 Task: Create a due date automation trigger when advanced on, 2 working days before a card is due add fields without custom field "Resume" set to a number greater than 1 and lower than 10 is due at 11:00 AM.
Action: Mouse moved to (1061, 77)
Screenshot: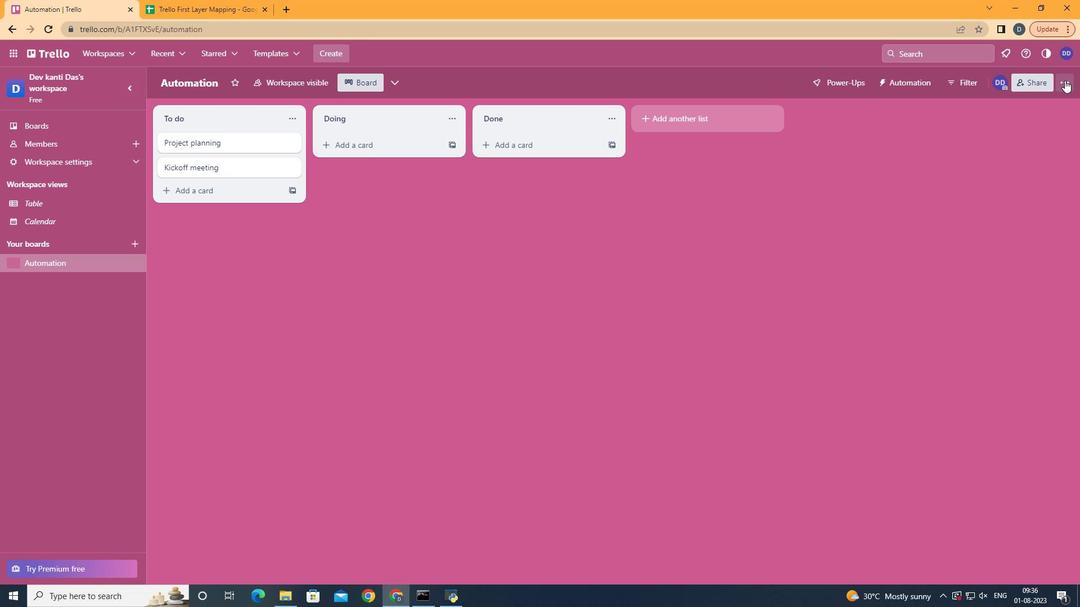 
Action: Mouse pressed left at (1061, 77)
Screenshot: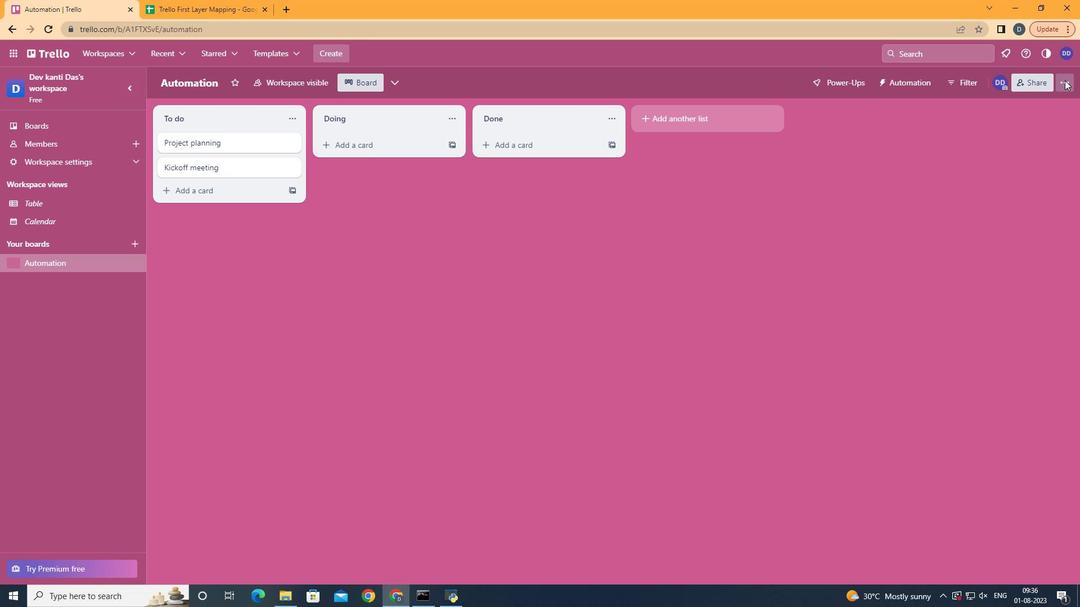 
Action: Mouse moved to (971, 239)
Screenshot: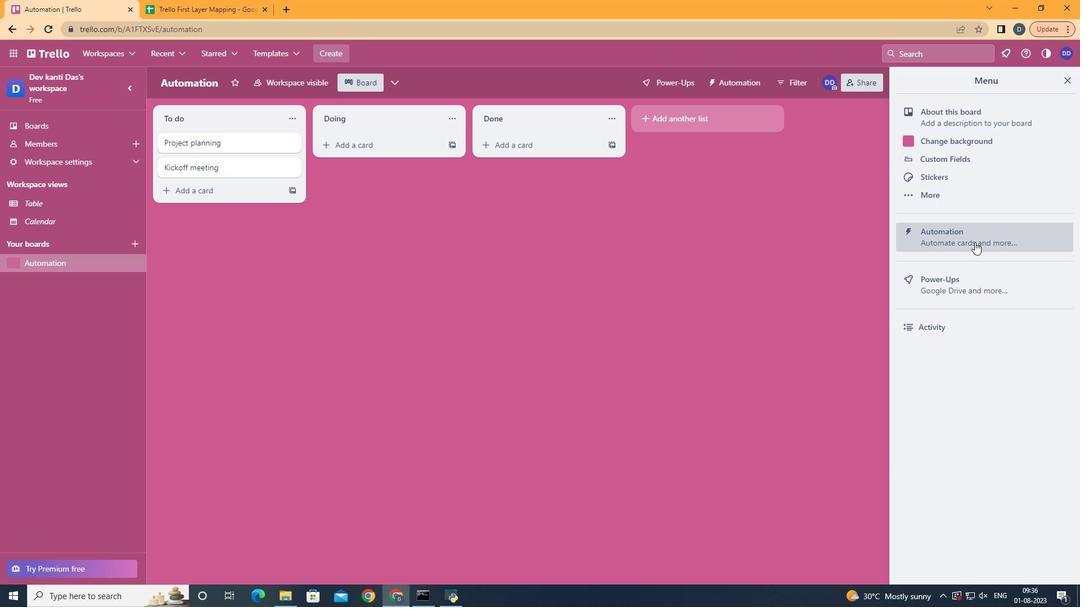 
Action: Mouse pressed left at (971, 239)
Screenshot: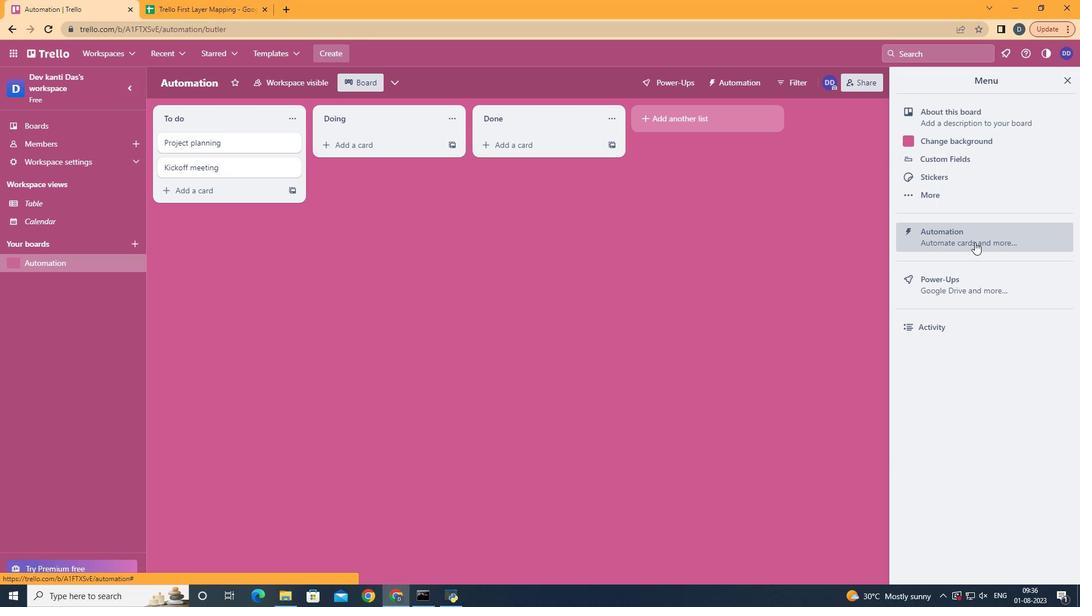 
Action: Mouse moved to (234, 225)
Screenshot: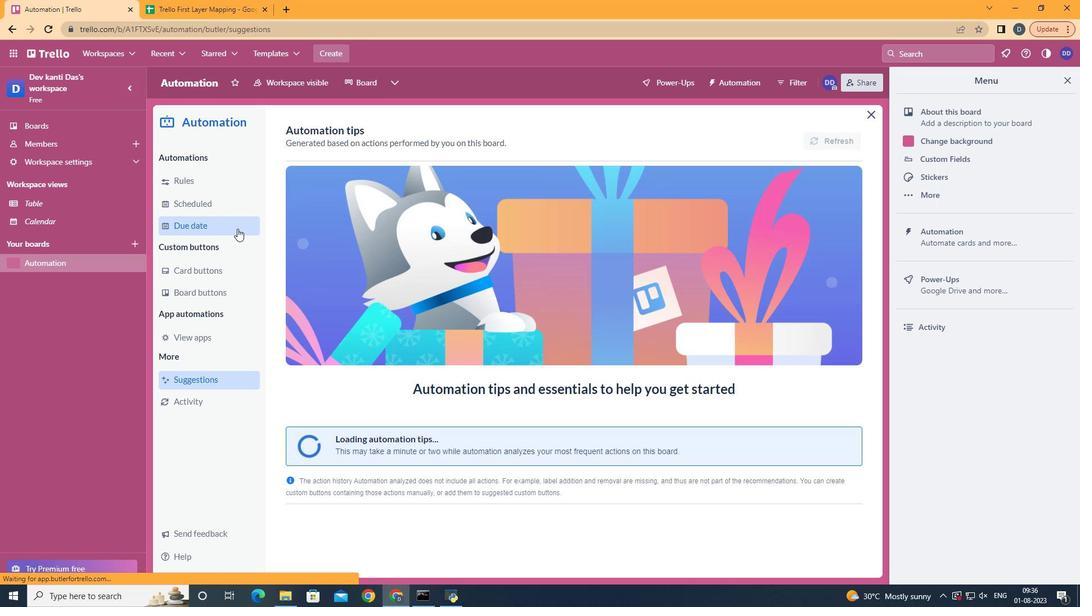 
Action: Mouse pressed left at (234, 225)
Screenshot: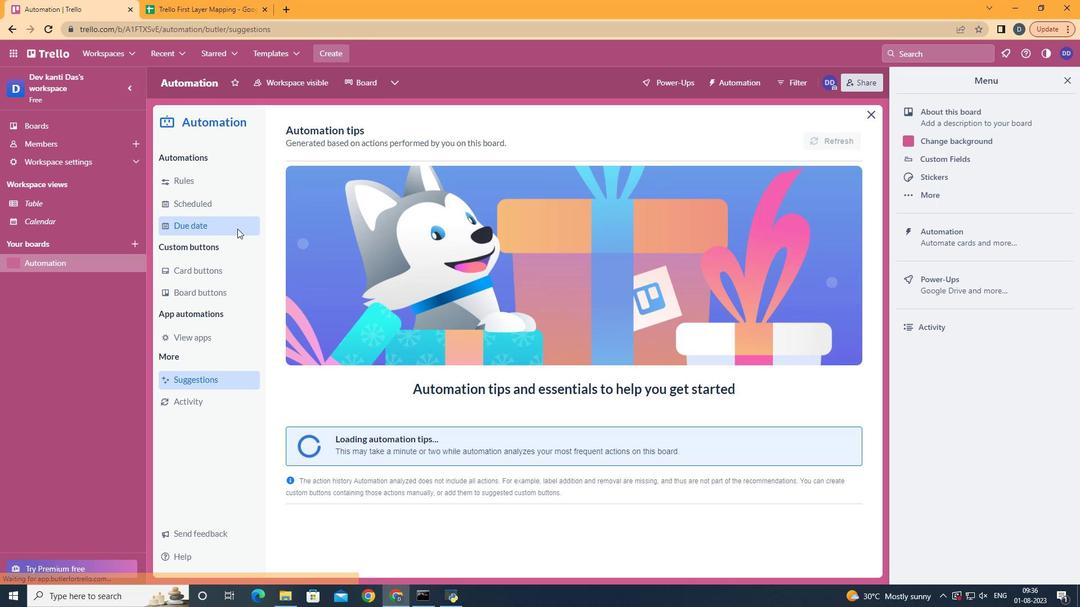 
Action: Mouse moved to (801, 129)
Screenshot: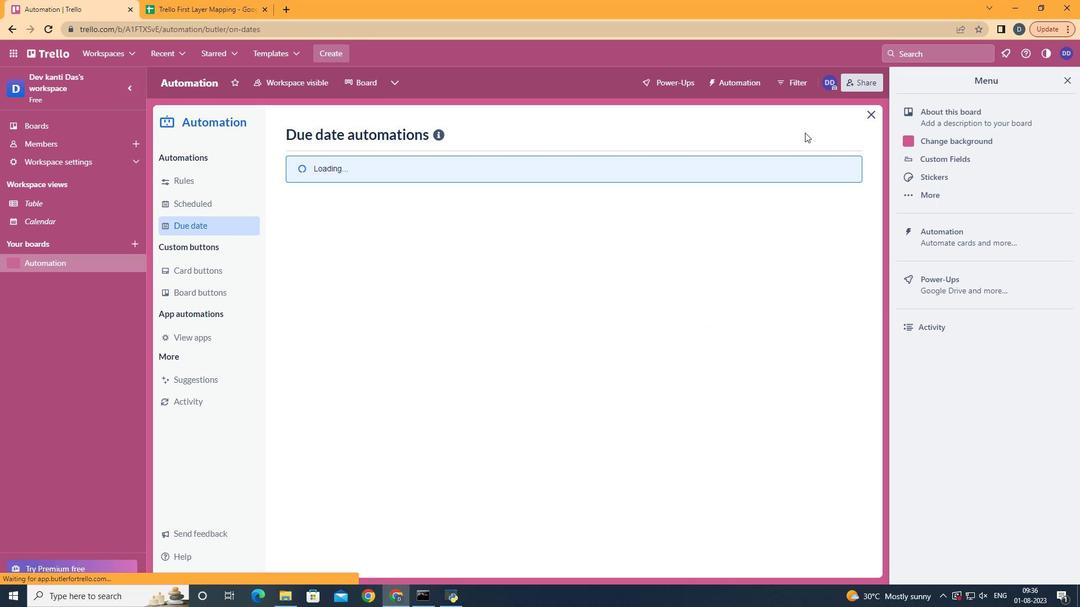 
Action: Mouse pressed left at (801, 129)
Screenshot: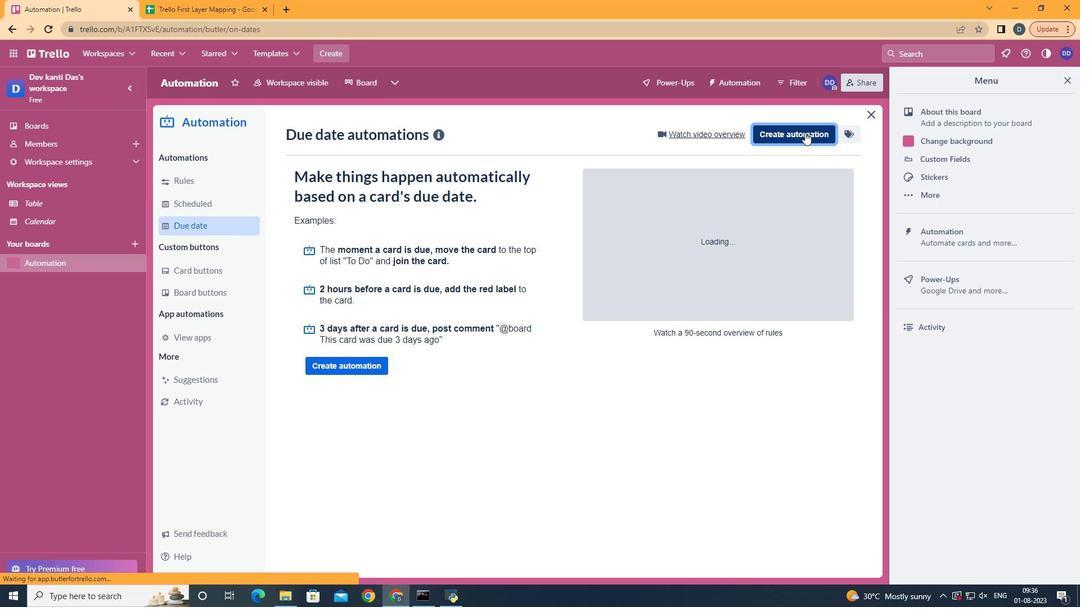
Action: Mouse moved to (602, 235)
Screenshot: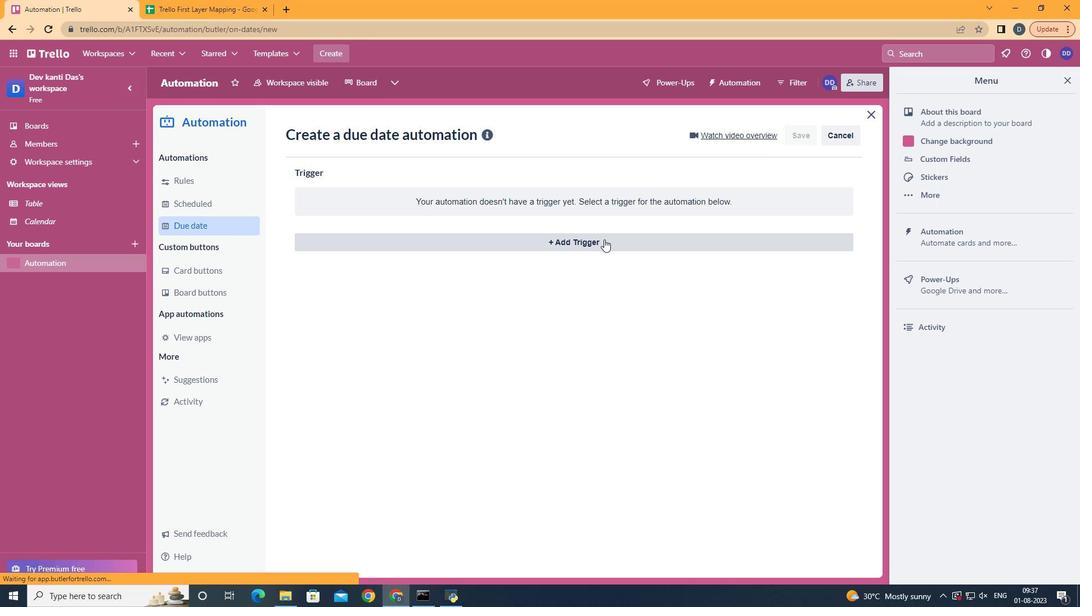 
Action: Mouse pressed left at (602, 235)
Screenshot: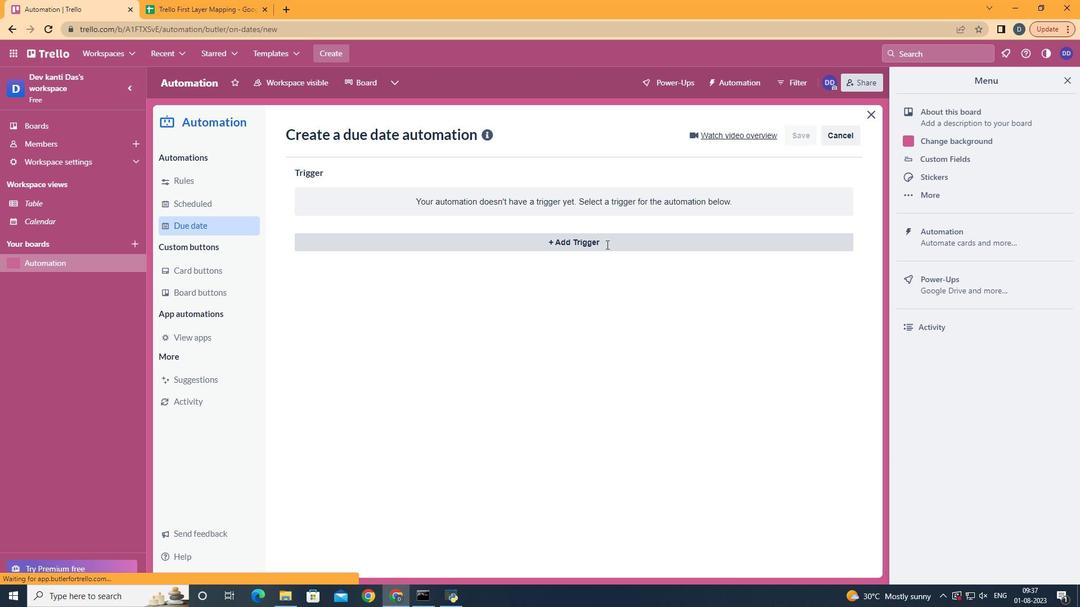 
Action: Mouse moved to (365, 455)
Screenshot: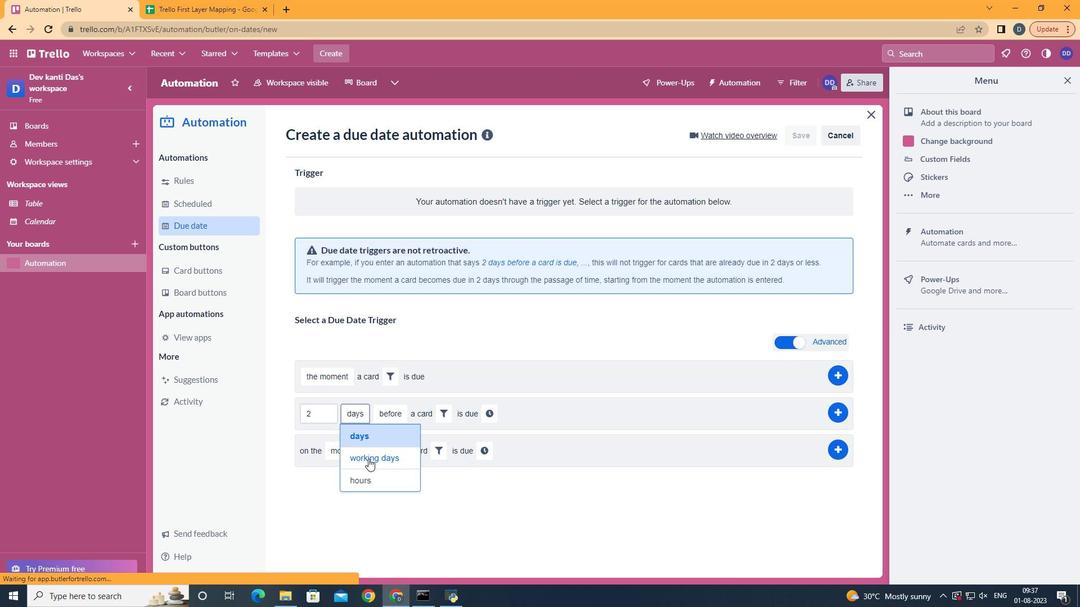 
Action: Mouse pressed left at (365, 455)
Screenshot: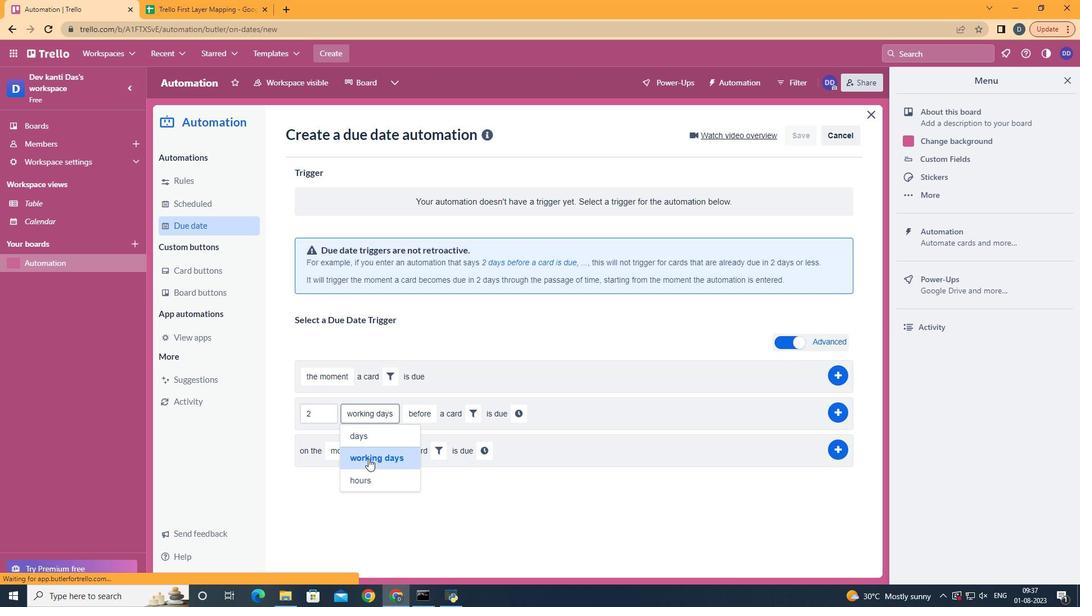 
Action: Mouse moved to (467, 410)
Screenshot: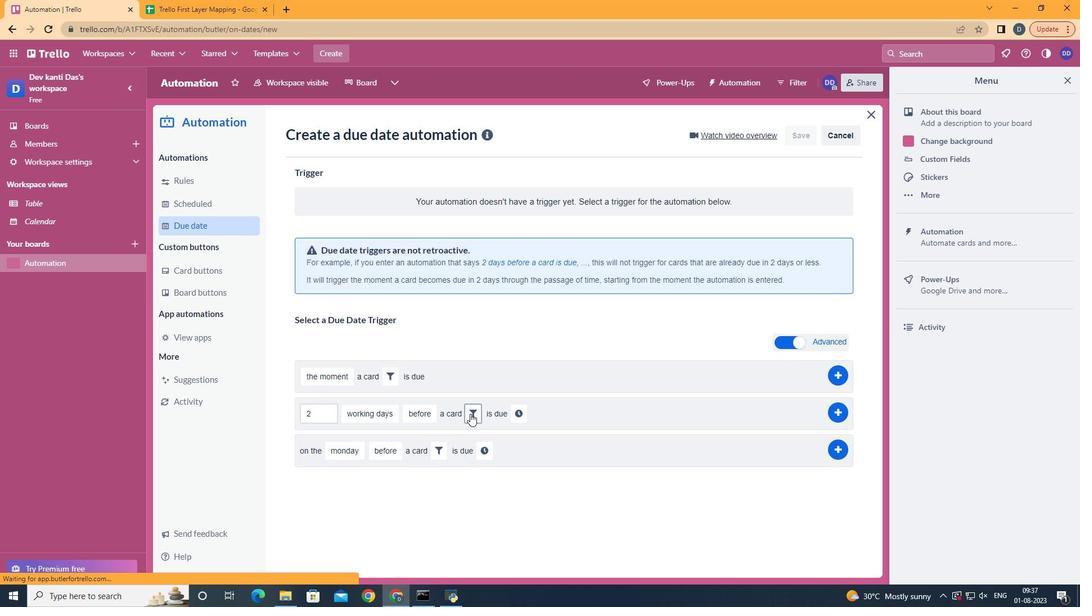 
Action: Mouse pressed left at (467, 410)
Screenshot: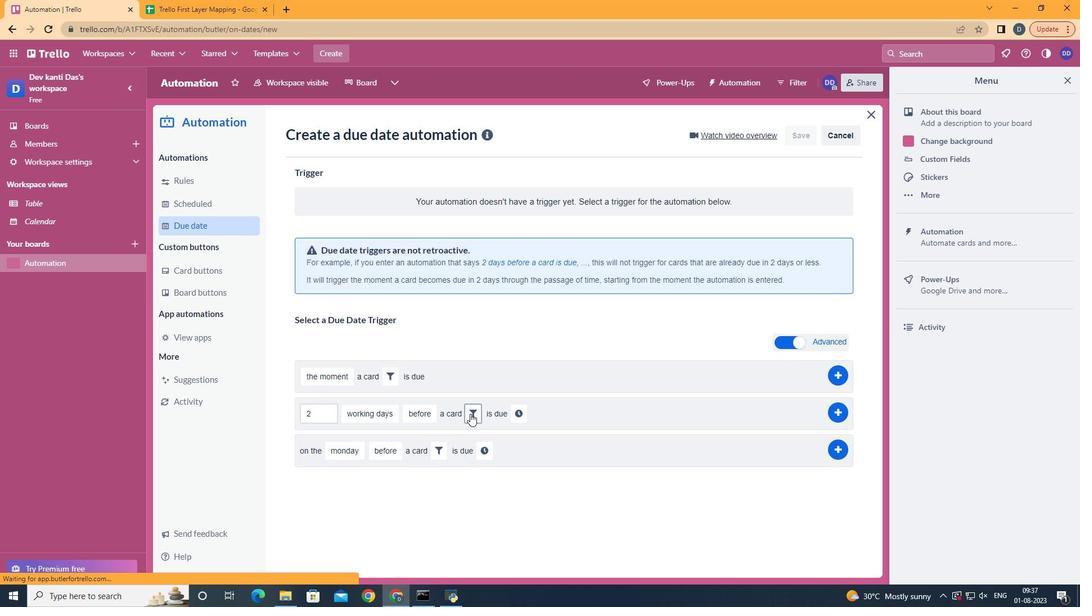 
Action: Mouse moved to (656, 450)
Screenshot: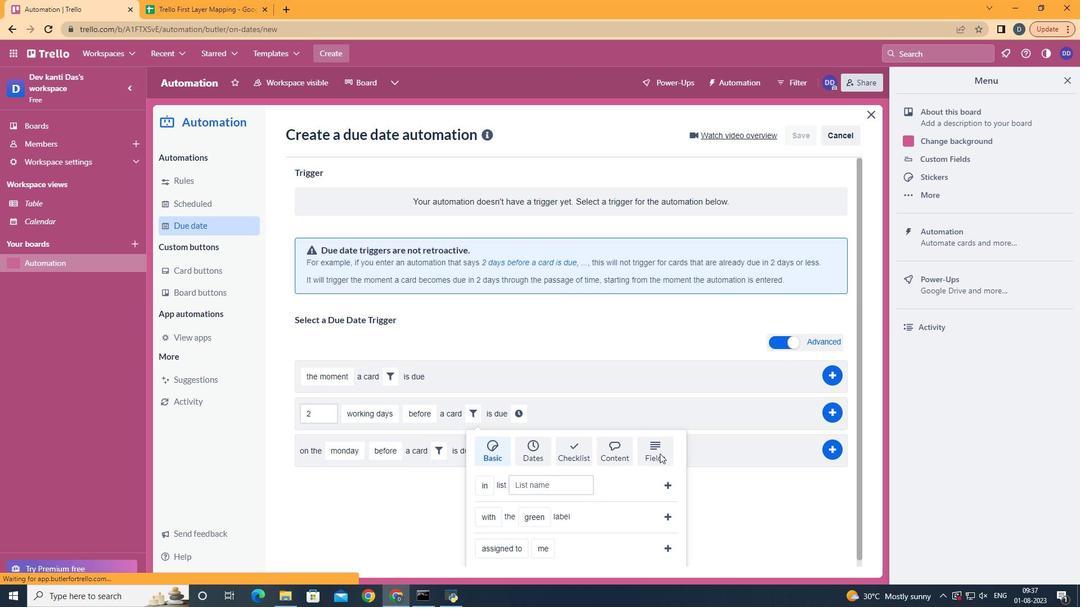 
Action: Mouse pressed left at (656, 450)
Screenshot: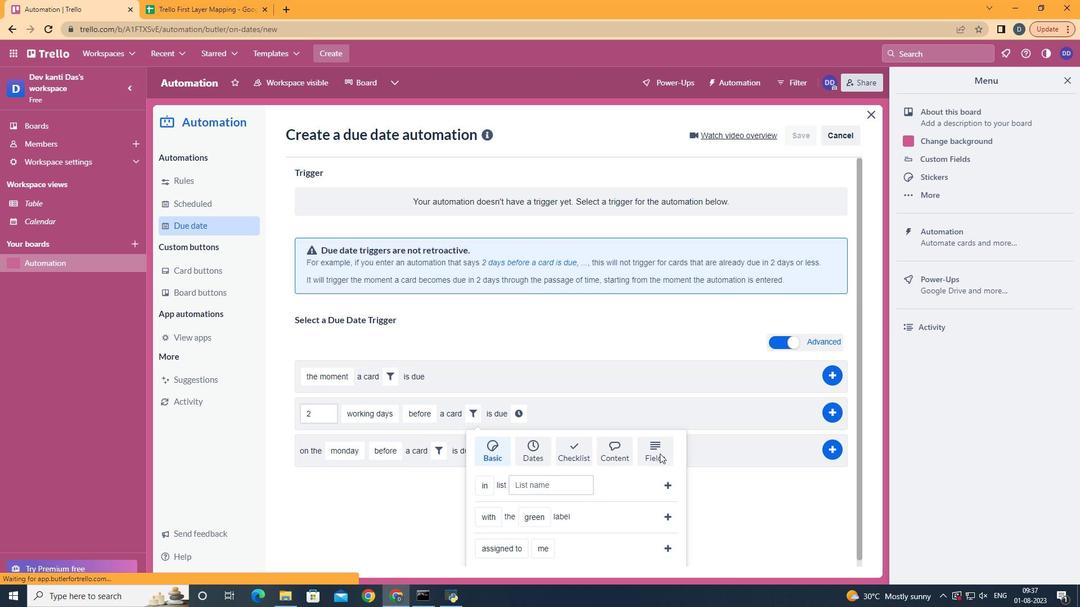 
Action: Mouse scrolled (656, 450) with delta (0, 0)
Screenshot: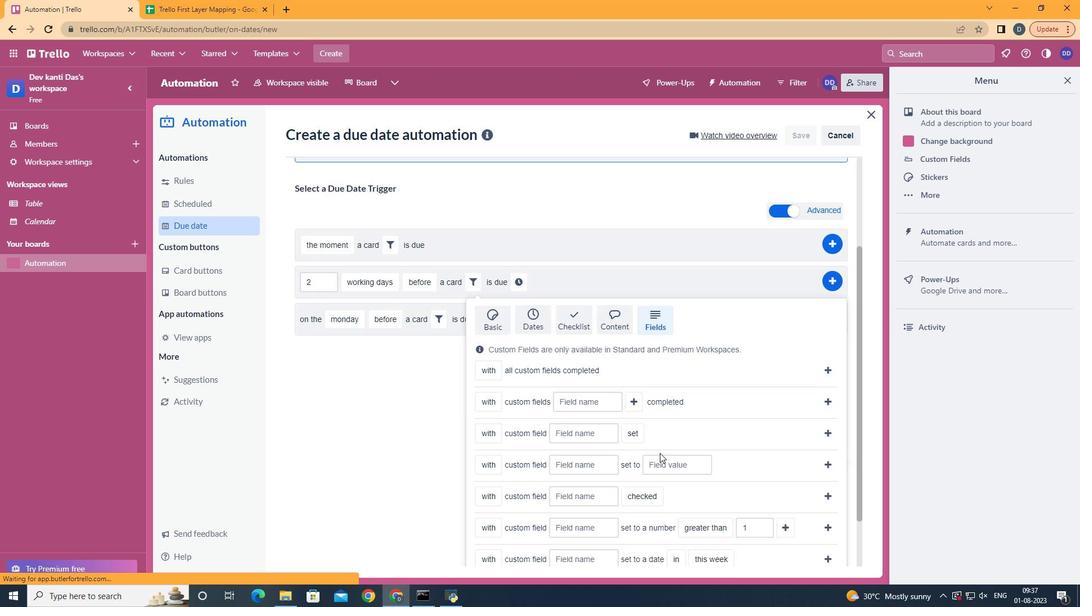 
Action: Mouse scrolled (656, 450) with delta (0, 0)
Screenshot: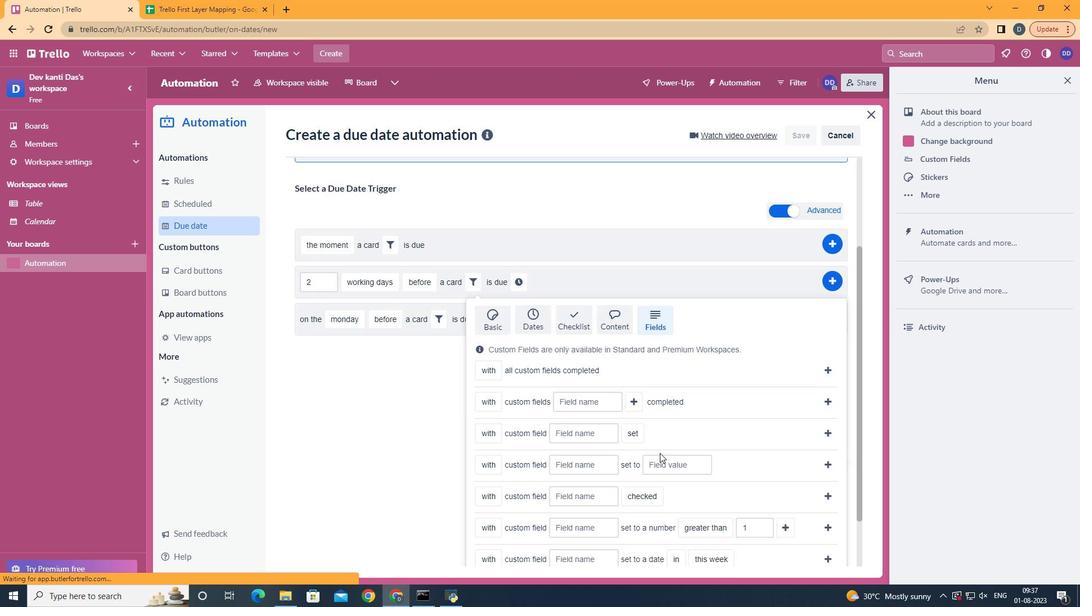 
Action: Mouse scrolled (656, 450) with delta (0, 0)
Screenshot: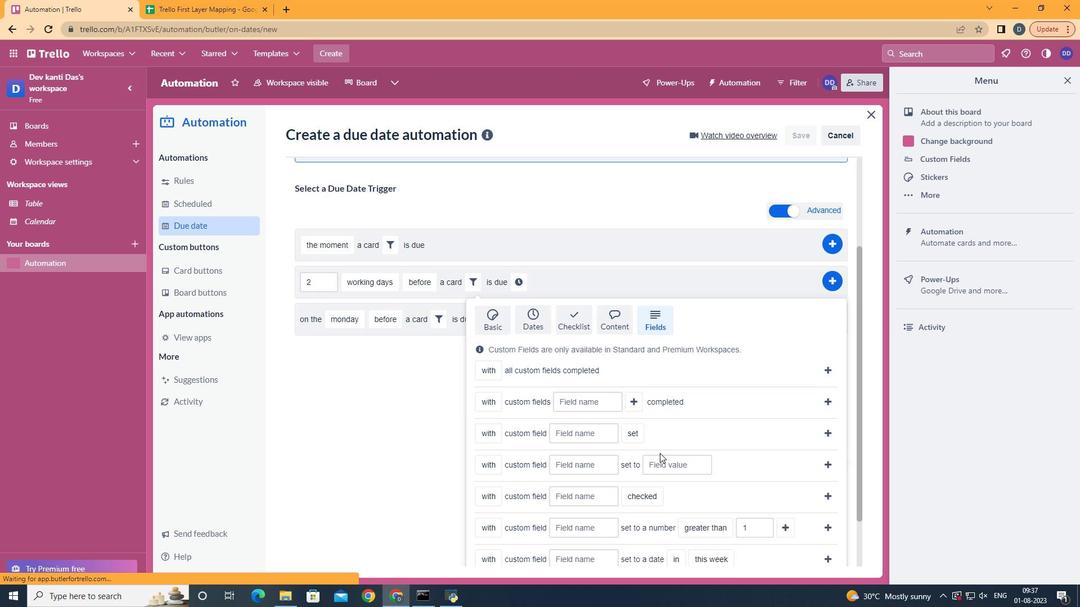 
Action: Mouse scrolled (656, 450) with delta (0, 0)
Screenshot: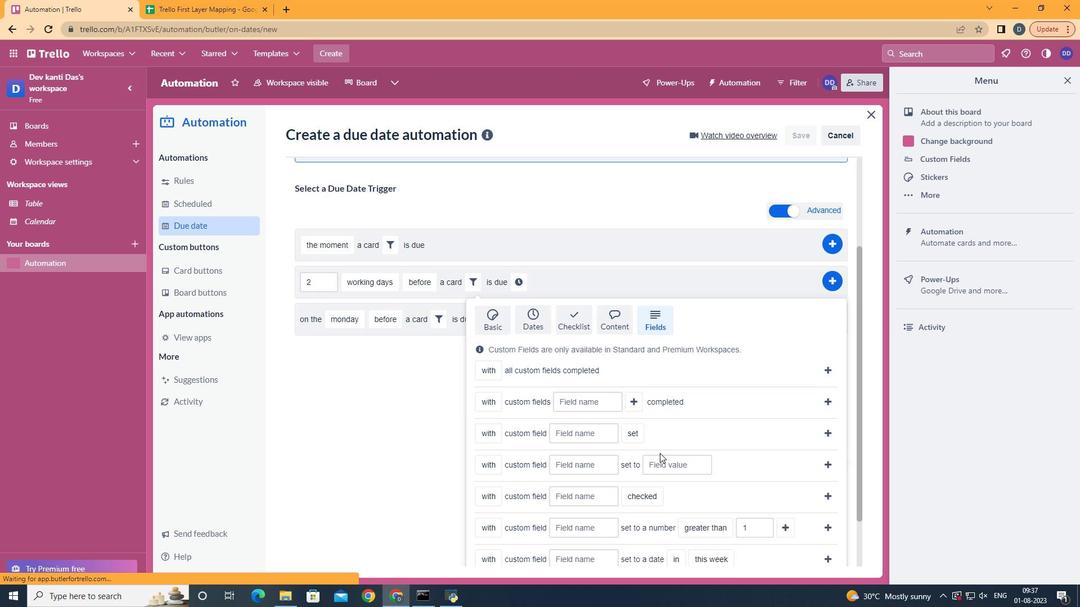 
Action: Mouse scrolled (656, 450) with delta (0, 0)
Screenshot: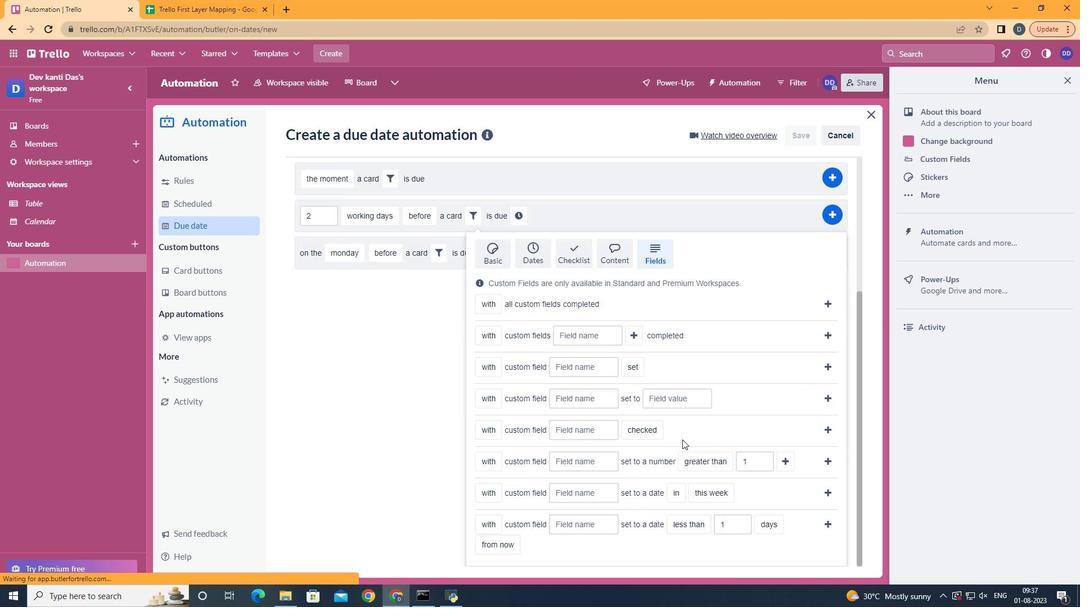 
Action: Mouse moved to (495, 498)
Screenshot: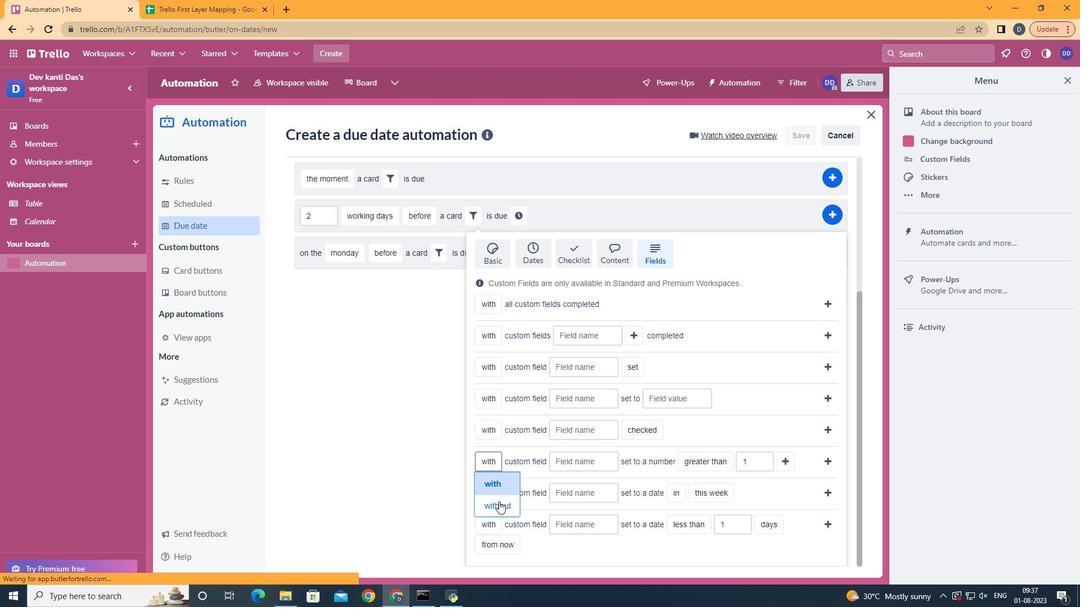 
Action: Mouse pressed left at (495, 498)
Screenshot: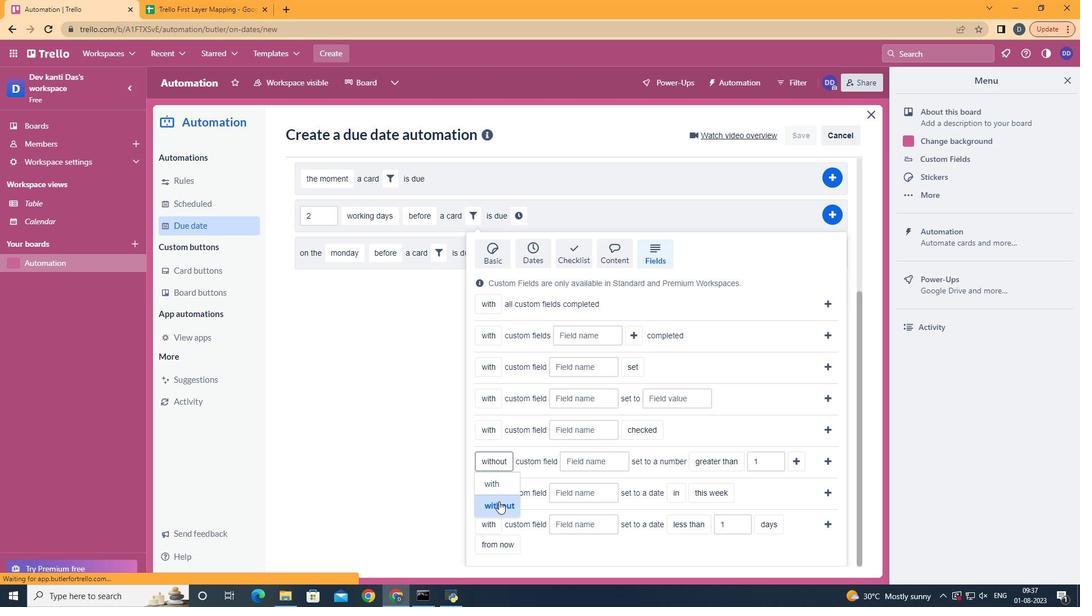 
Action: Mouse moved to (585, 459)
Screenshot: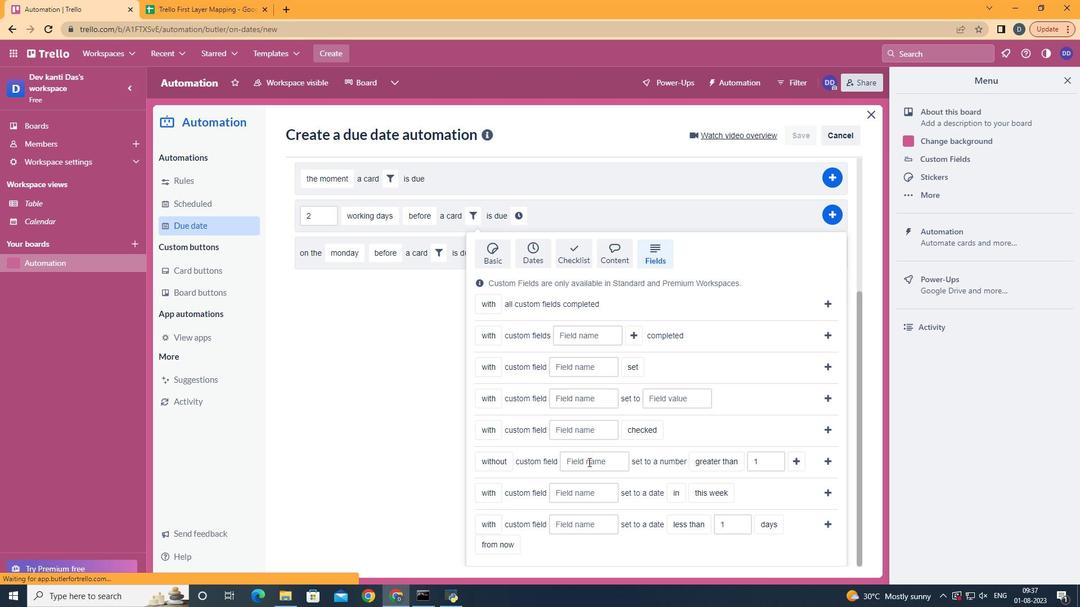 
Action: Mouse pressed left at (585, 459)
Screenshot: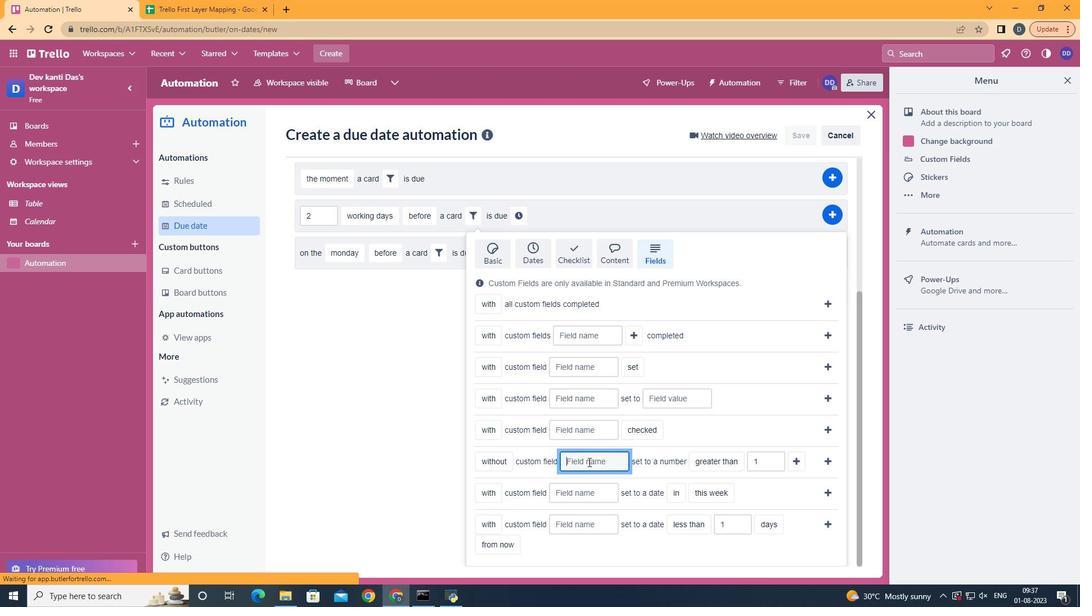 
Action: Key pressed <Key.shift>Resume
Screenshot: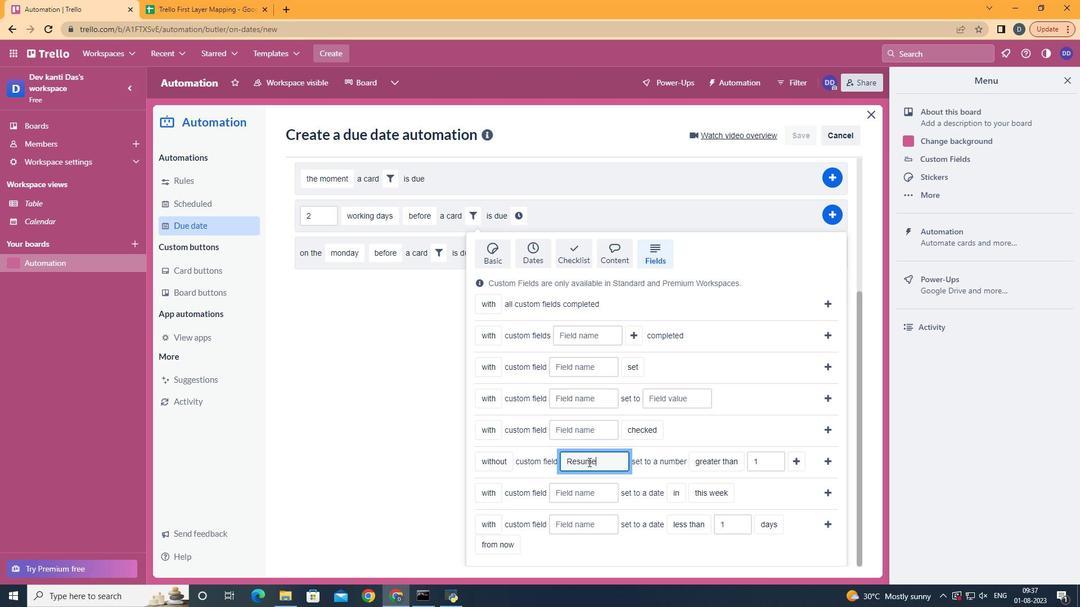 
Action: Mouse moved to (716, 478)
Screenshot: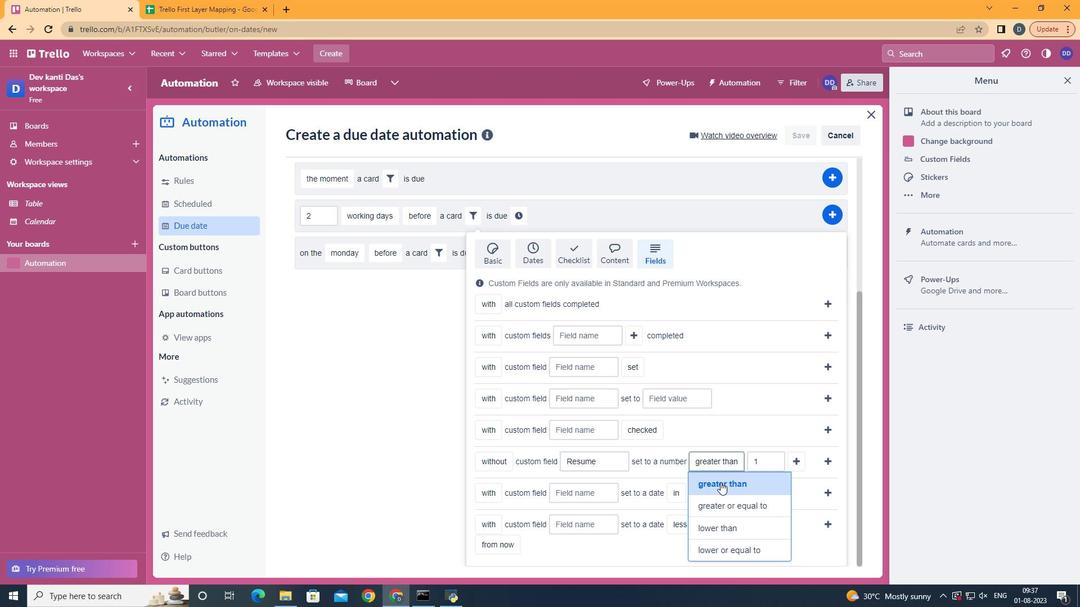 
Action: Mouse pressed left at (716, 478)
Screenshot: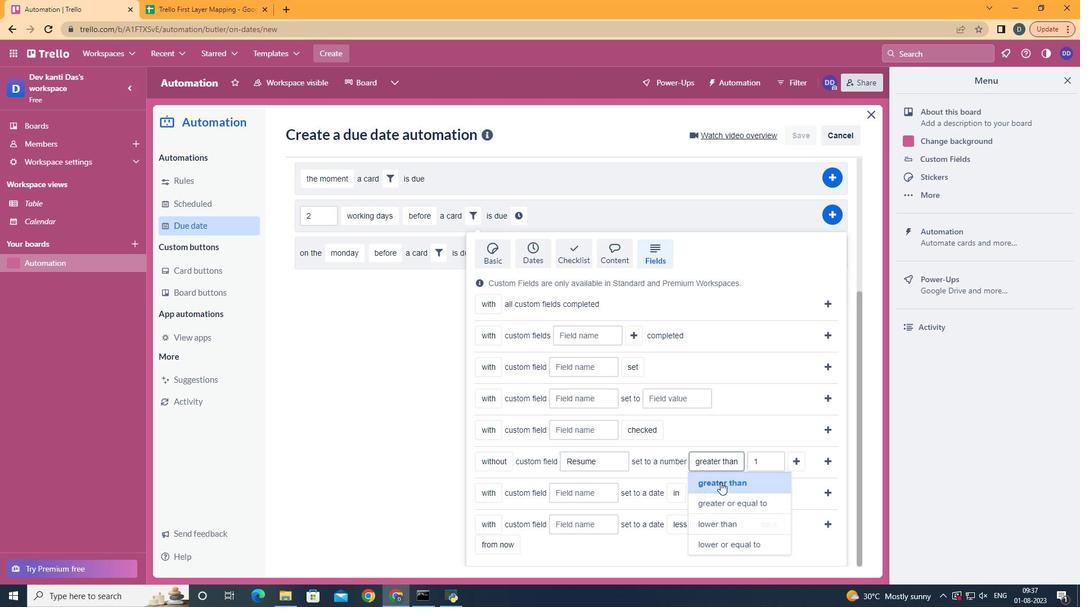 
Action: Mouse moved to (724, 481)
Screenshot: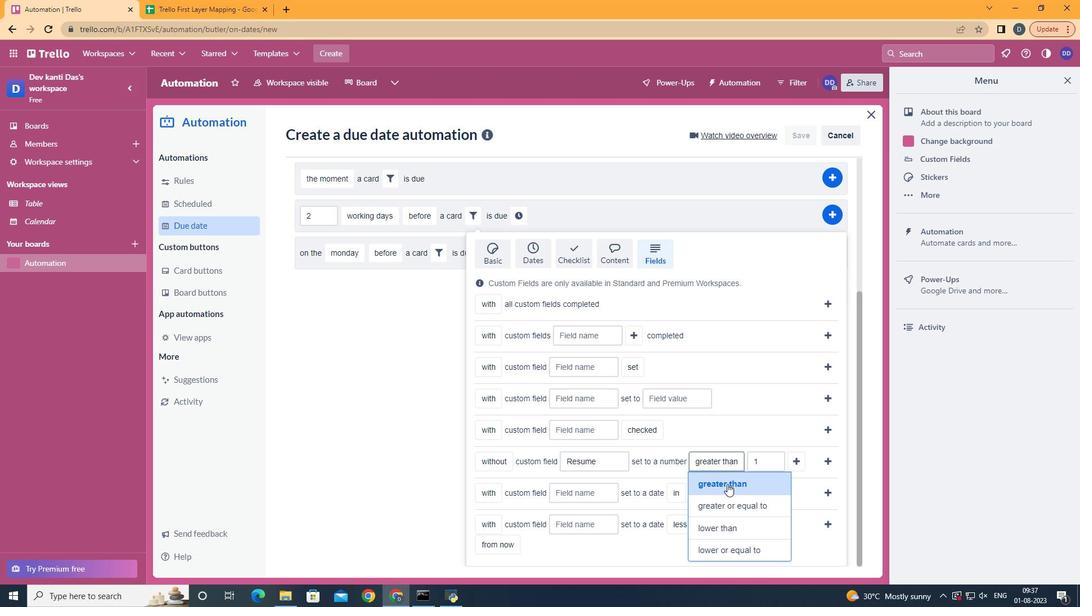 
Action: Mouse pressed left at (724, 481)
Screenshot: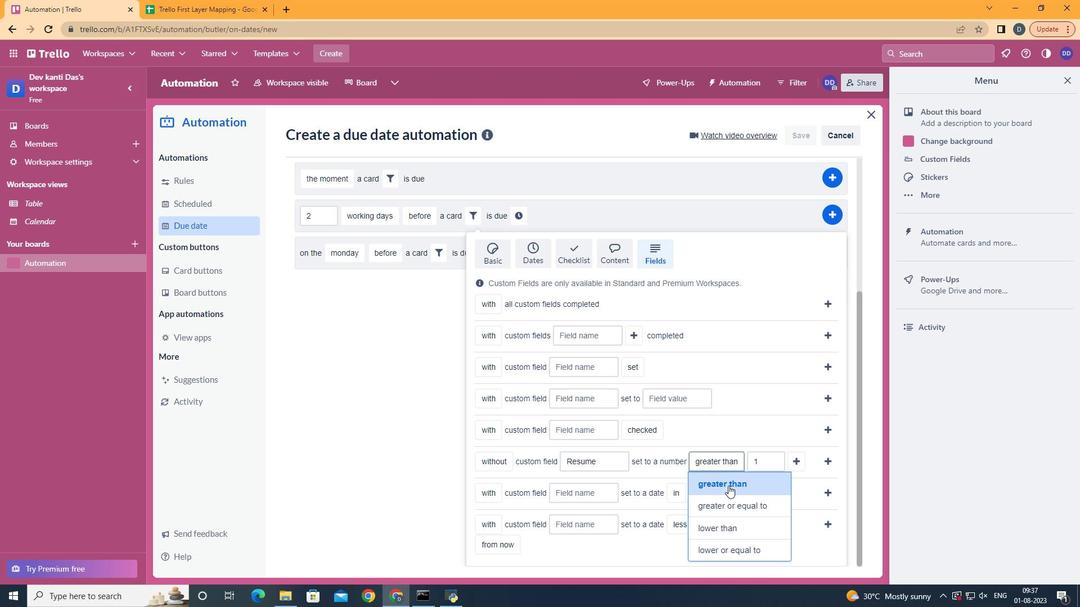 
Action: Mouse moved to (795, 462)
Screenshot: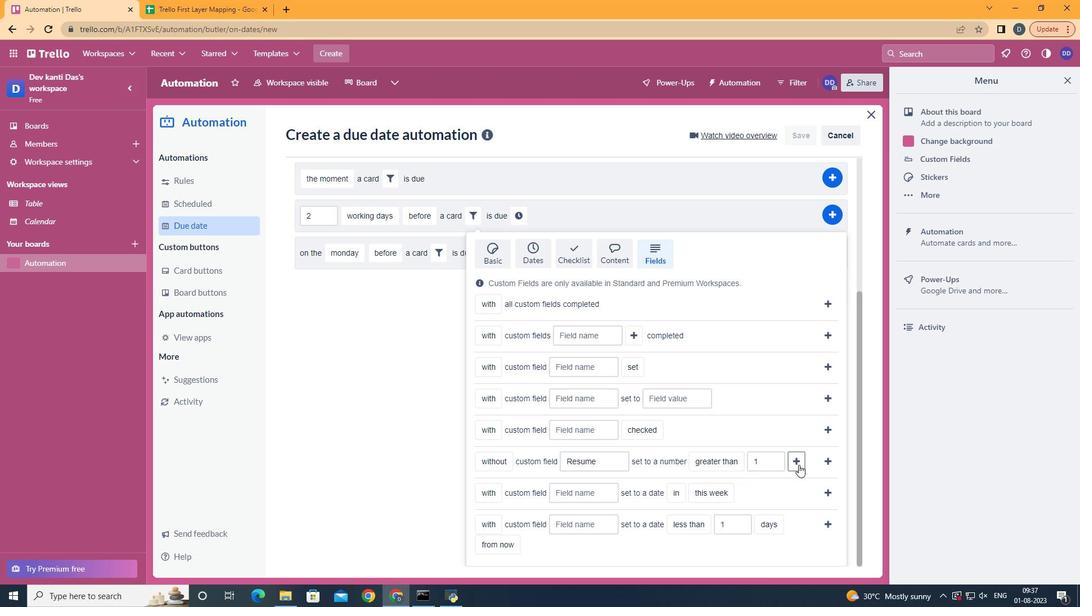
Action: Mouse pressed left at (795, 462)
Screenshot: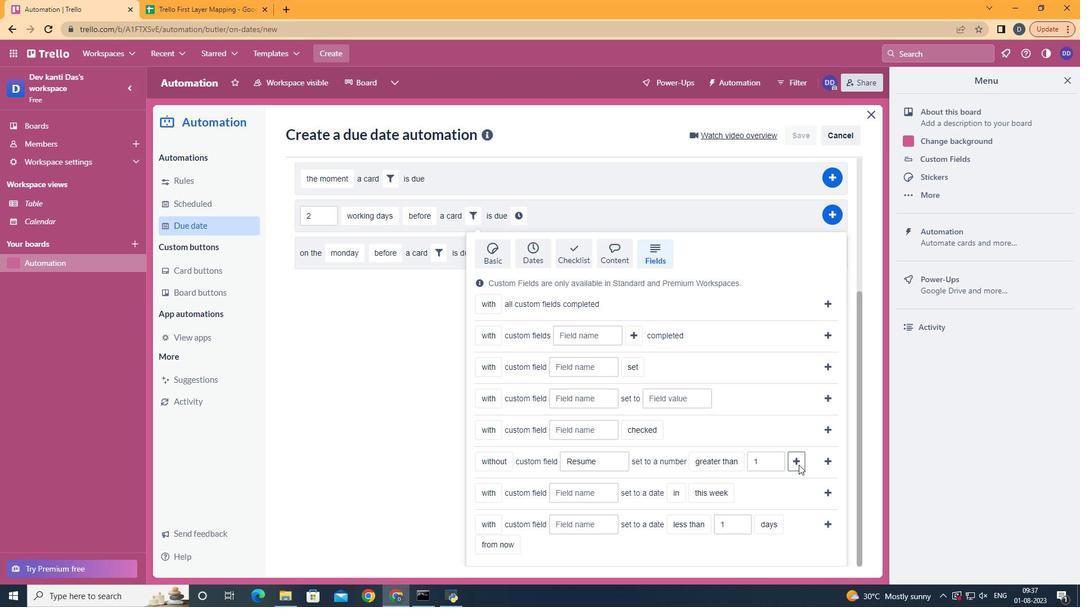 
Action: Mouse moved to (520, 389)
Screenshot: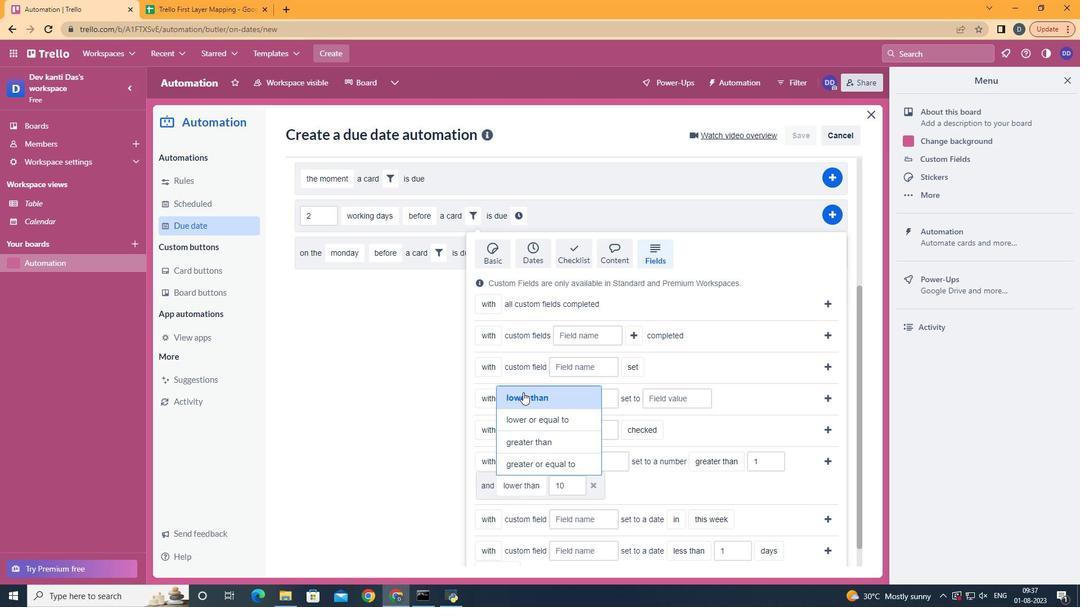 
Action: Mouse pressed left at (520, 389)
Screenshot: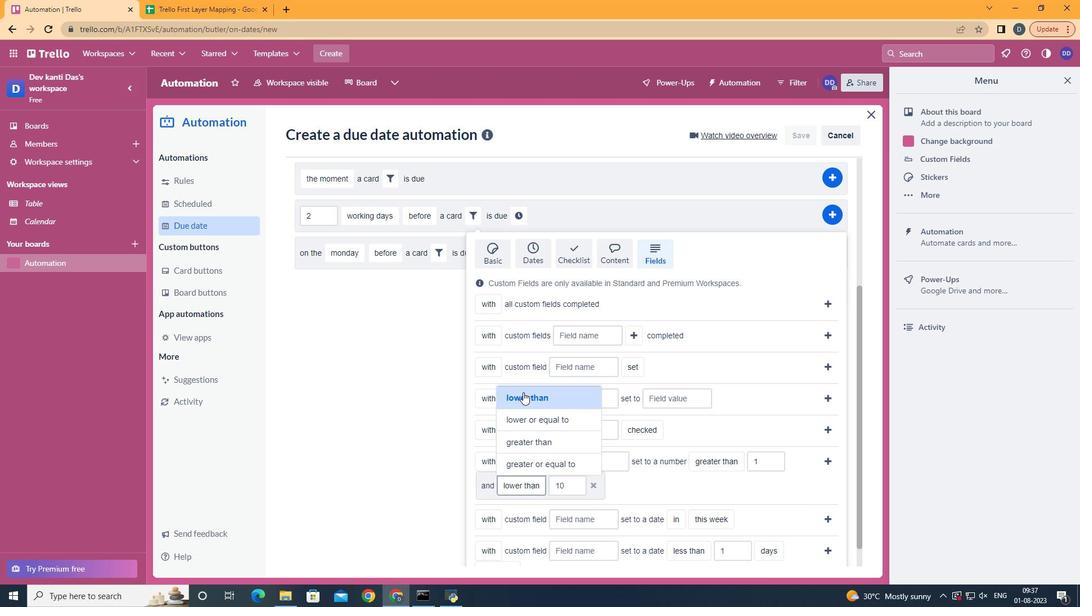 
Action: Mouse moved to (821, 459)
Screenshot: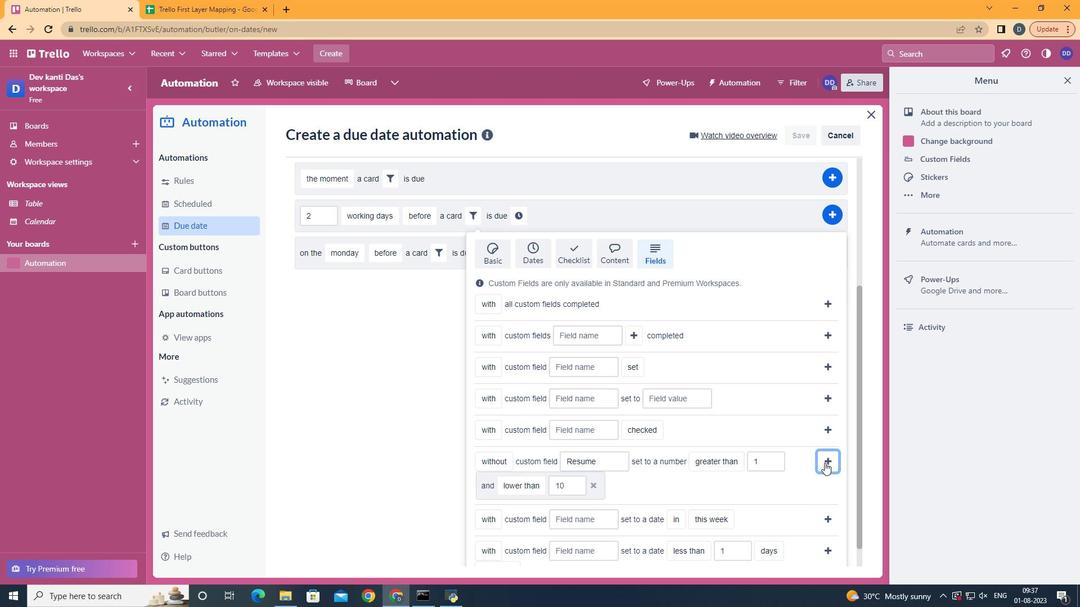 
Action: Mouse pressed left at (821, 459)
Screenshot: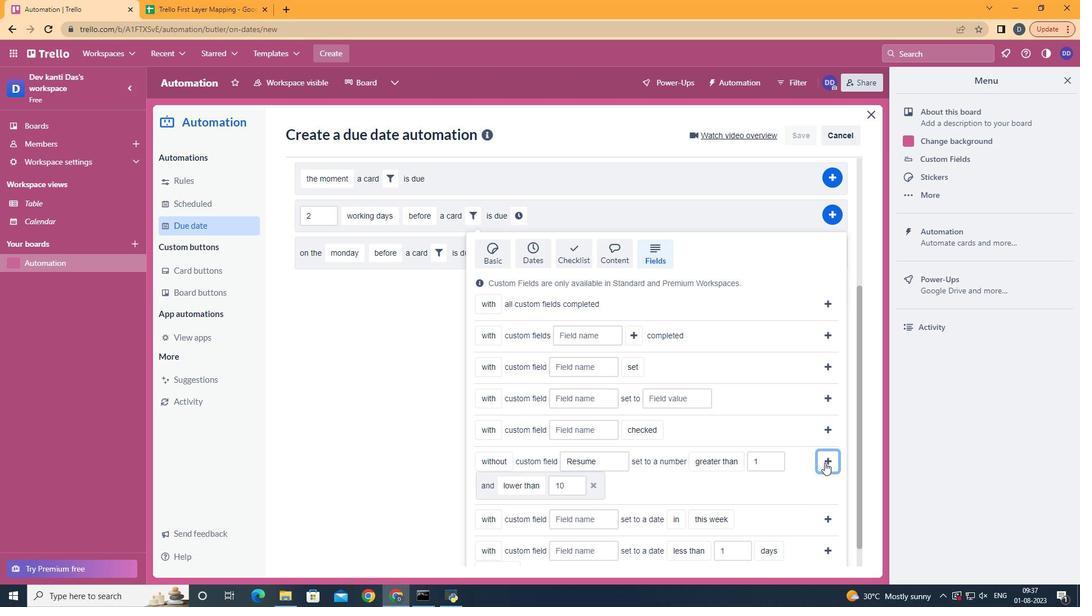 
Action: Mouse moved to (311, 433)
Screenshot: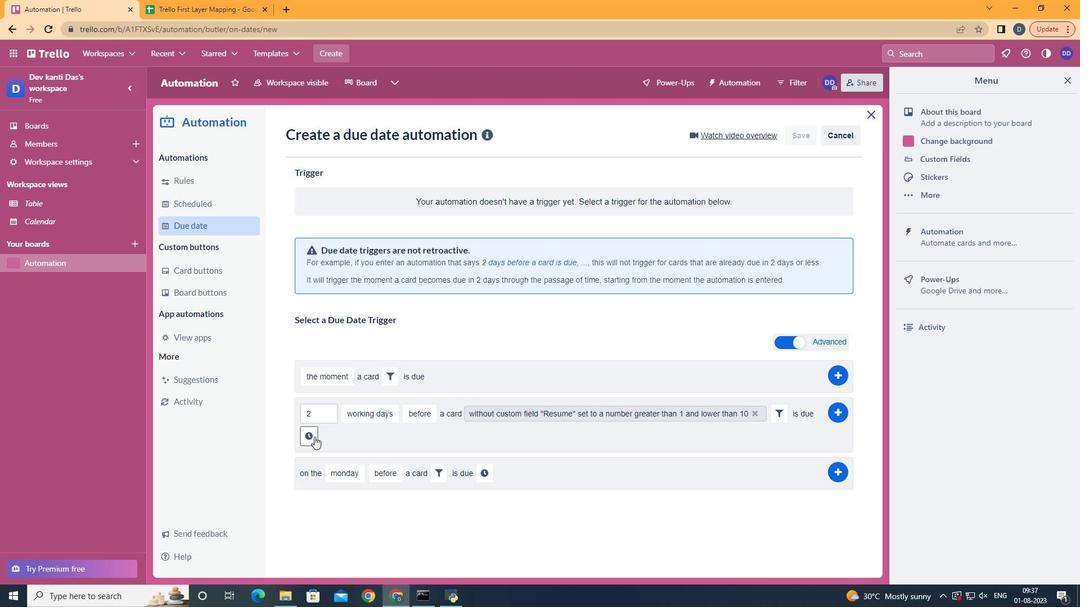 
Action: Mouse pressed left at (311, 433)
Screenshot: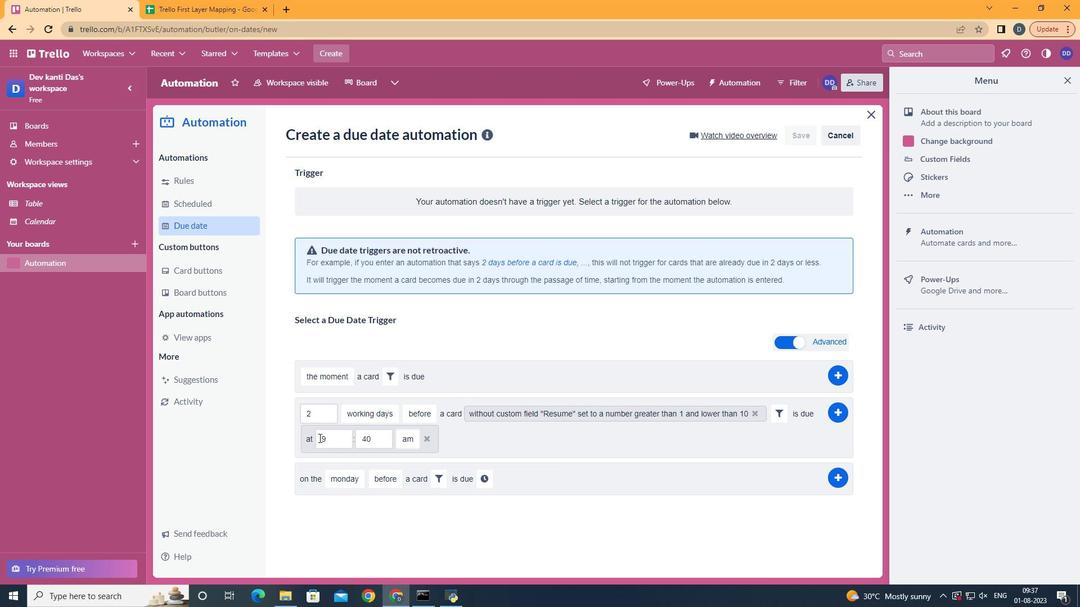 
Action: Mouse moved to (337, 436)
Screenshot: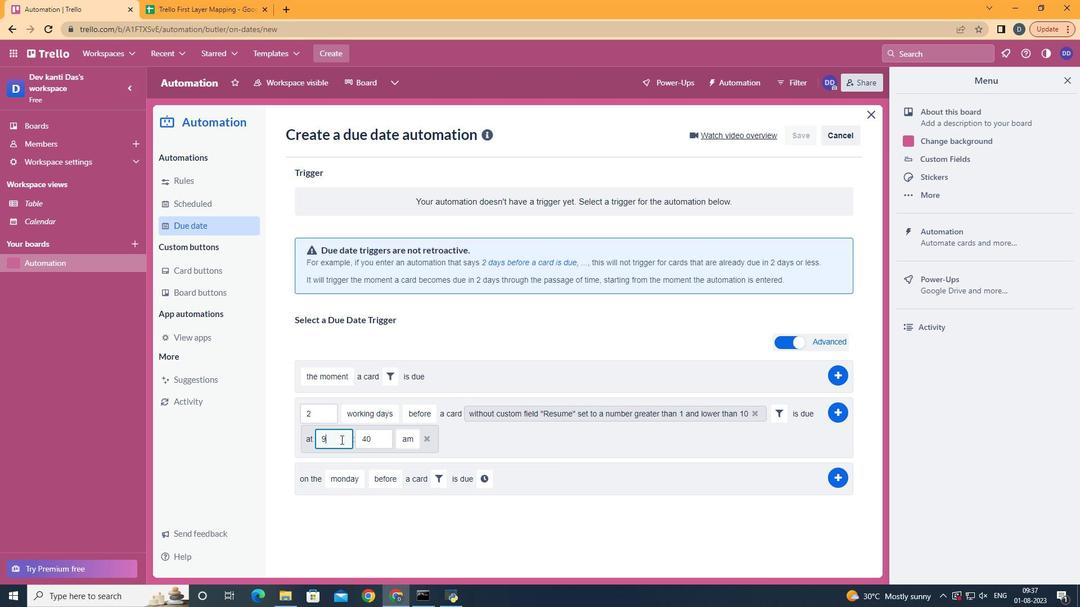 
Action: Mouse pressed left at (337, 436)
Screenshot: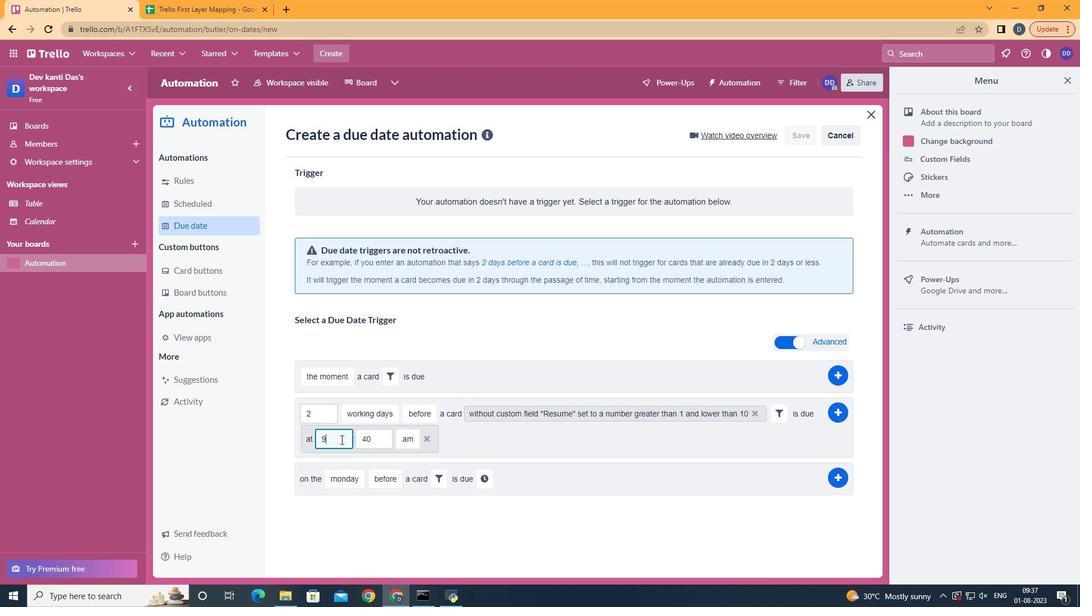 
Action: Key pressed <Key.backspace>11
Screenshot: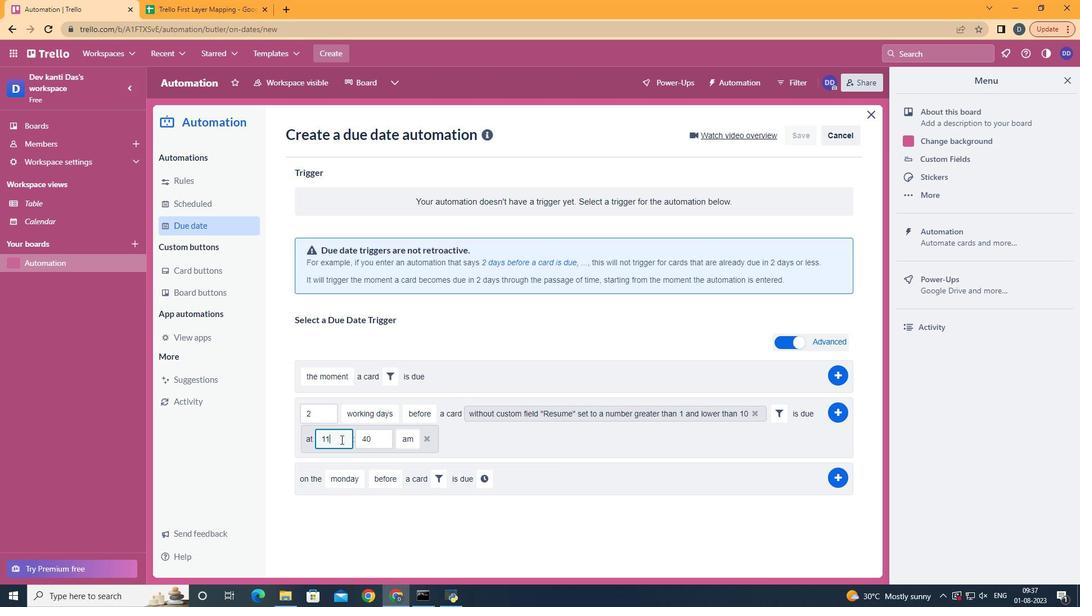 
Action: Mouse moved to (370, 435)
Screenshot: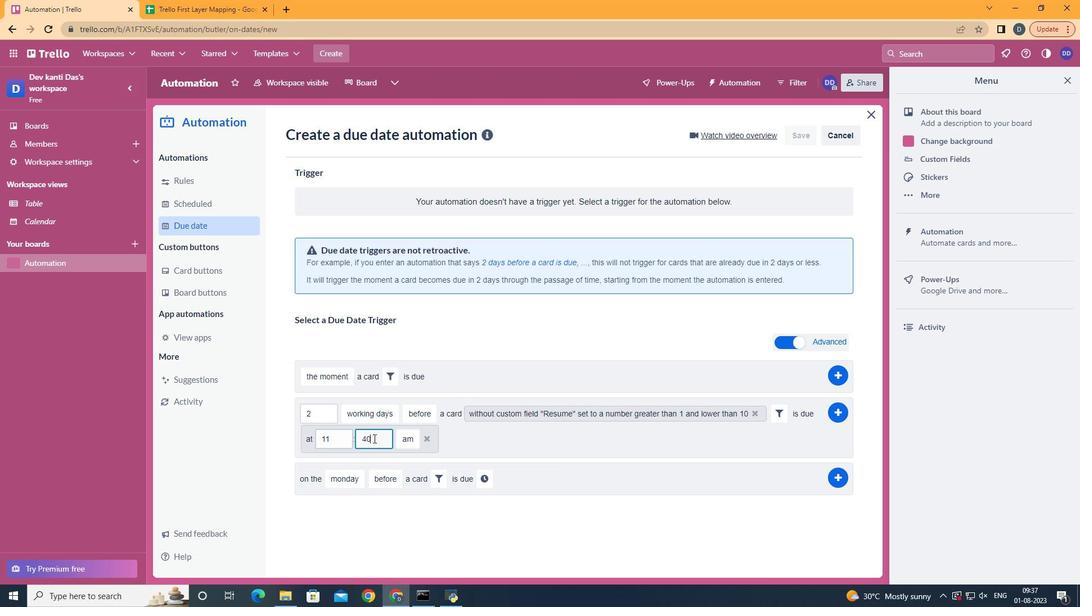
Action: Mouse pressed left at (370, 435)
Screenshot: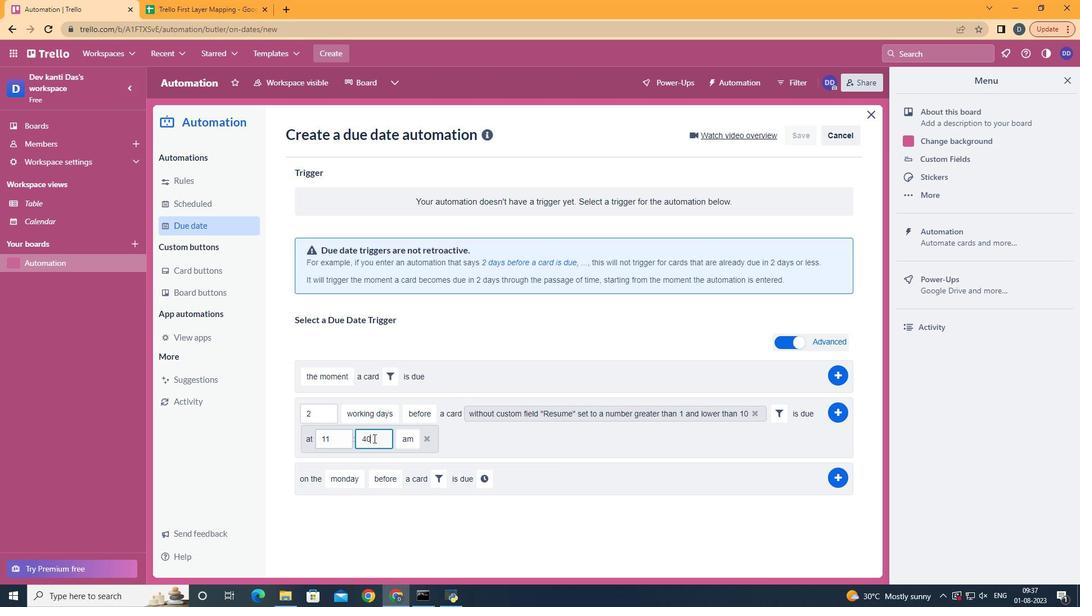 
Action: Key pressed <Key.backspace><Key.backspace>00
Screenshot: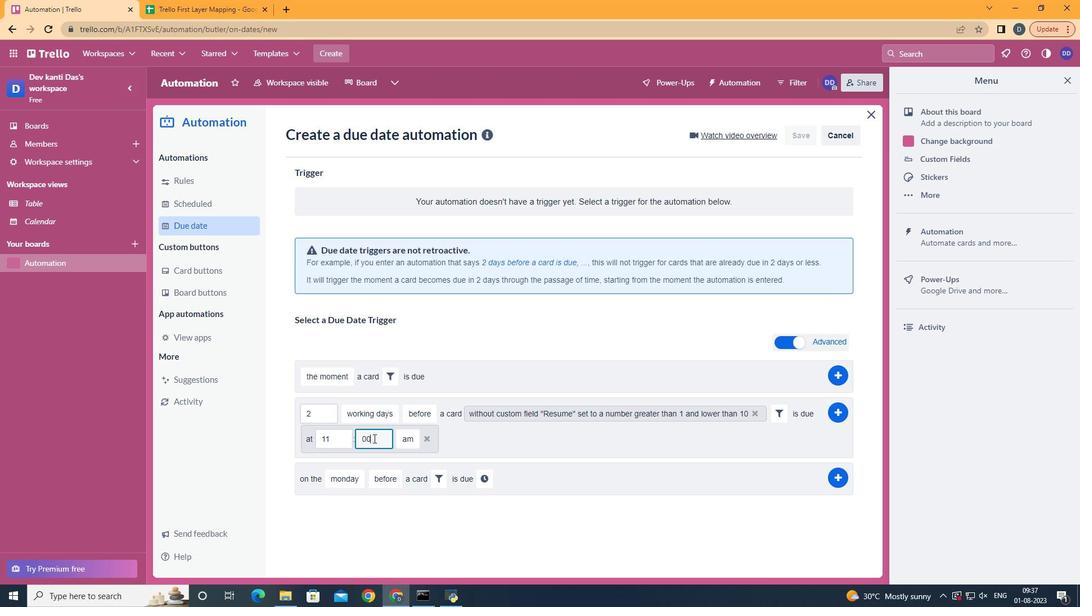 
Action: Mouse moved to (411, 456)
Screenshot: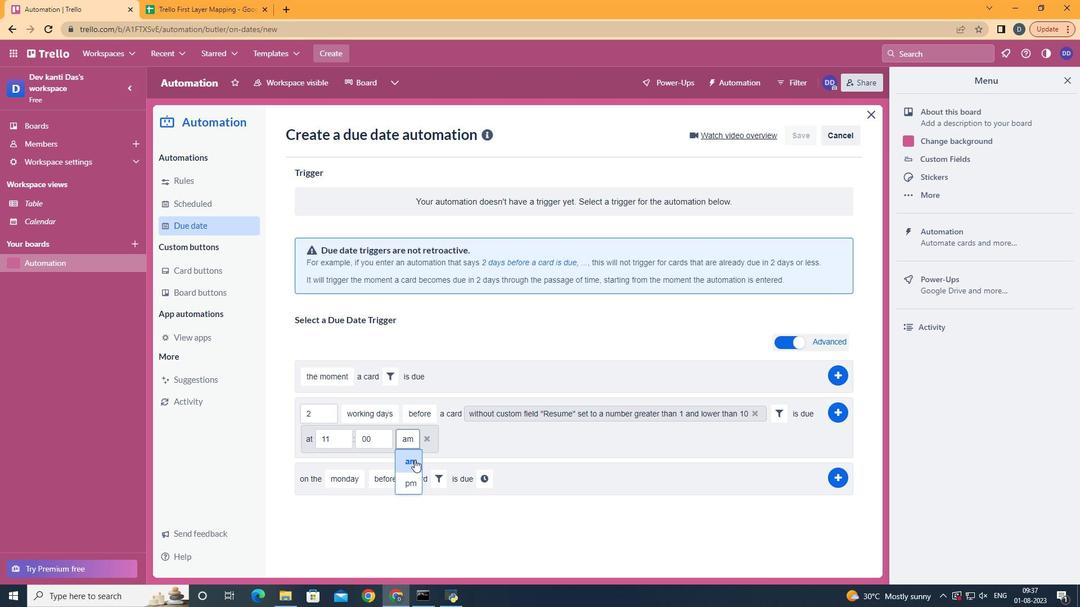 
Action: Mouse pressed left at (411, 456)
Screenshot: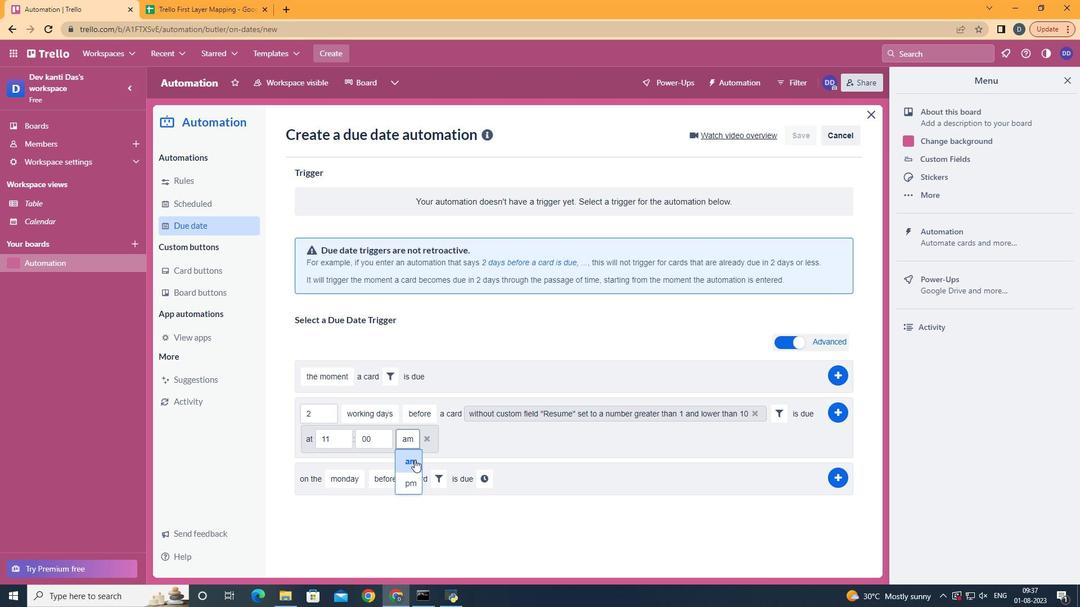 
Action: Mouse moved to (832, 410)
Screenshot: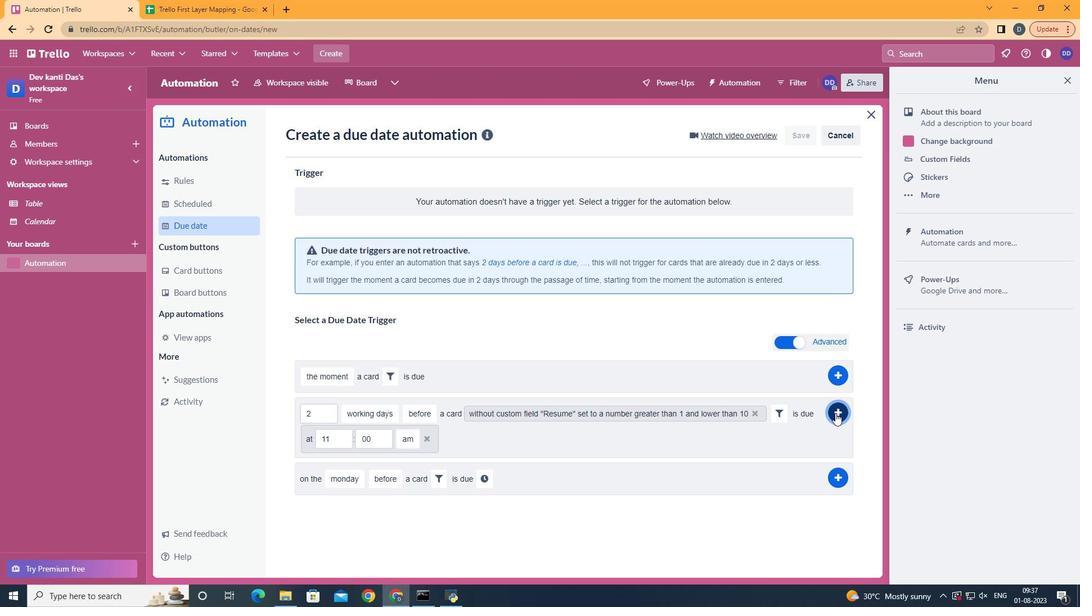 
Action: Mouse pressed left at (832, 410)
Screenshot: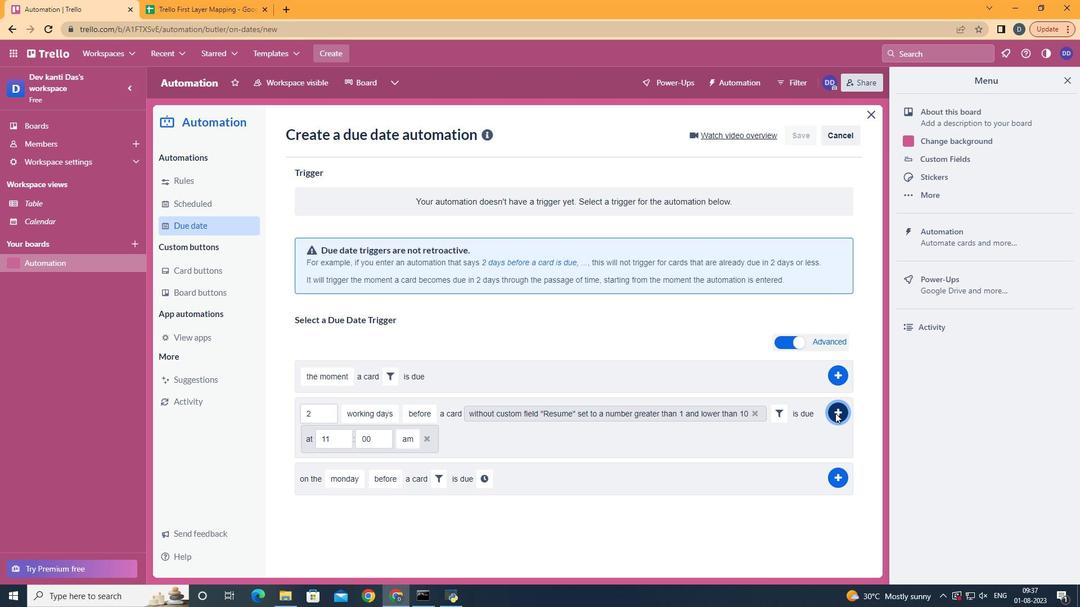 
Action: Mouse moved to (540, 239)
Screenshot: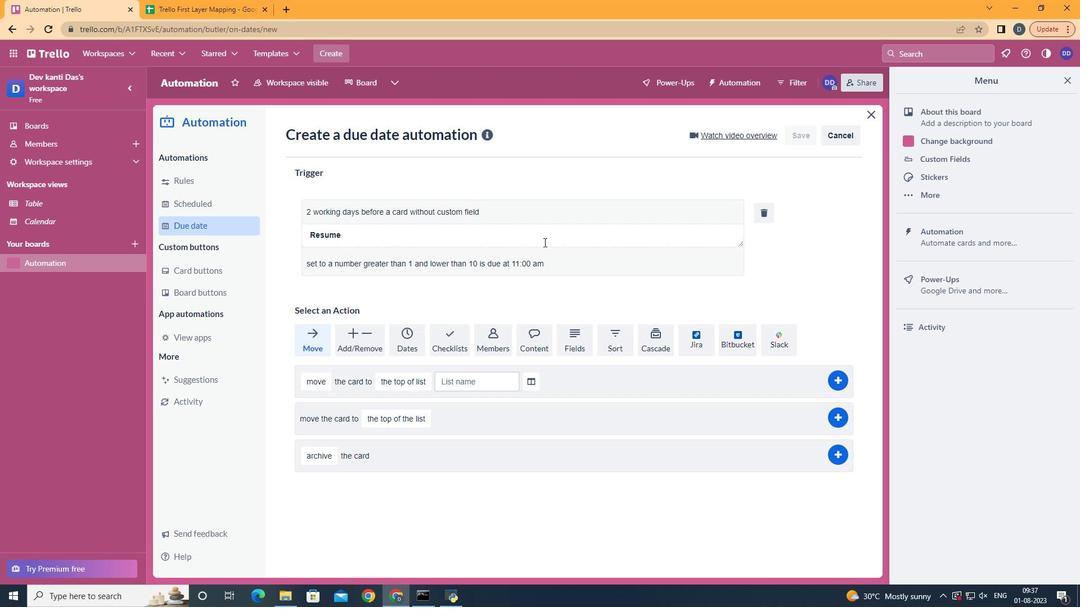 
